 Task: Open Marketing and Sales card apply Yellow label.
Action: Mouse moved to (593, 326)
Screenshot: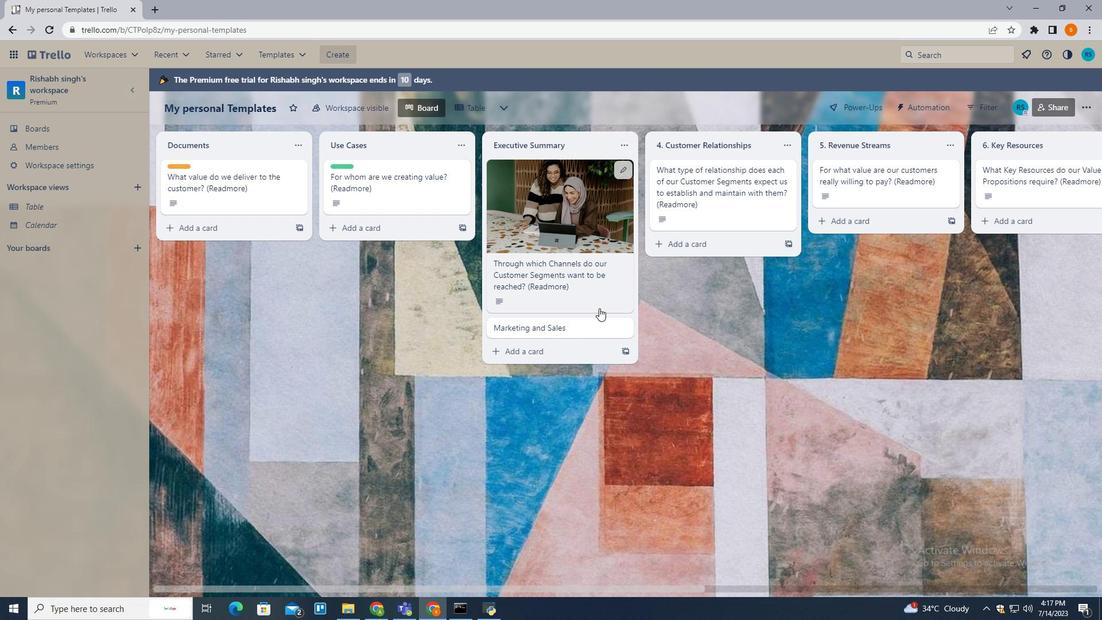 
Action: Mouse pressed left at (593, 326)
Screenshot: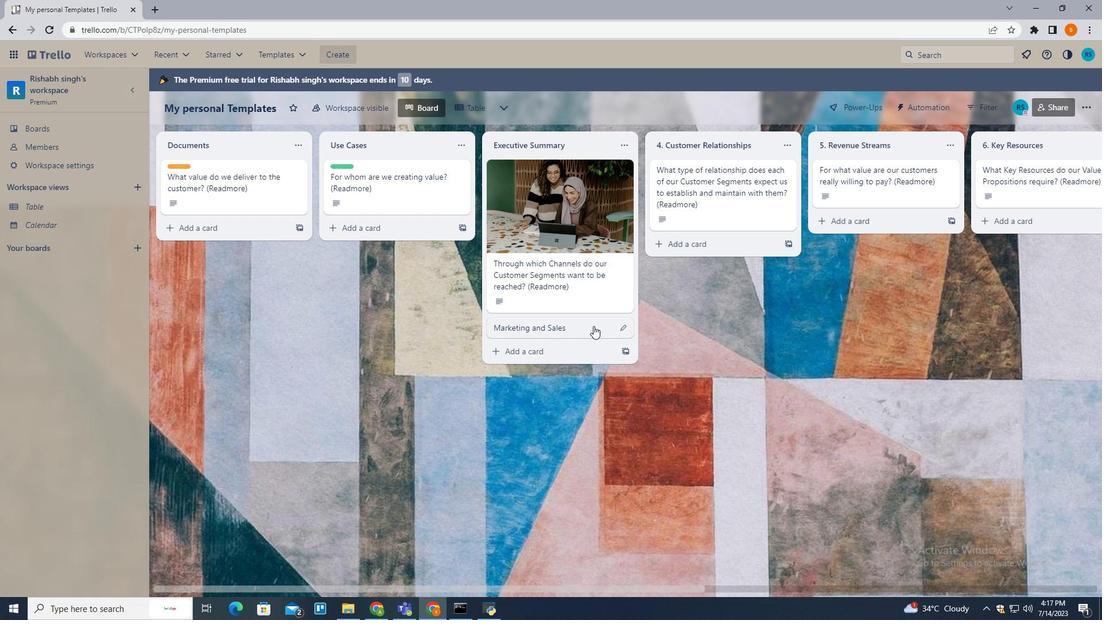 
Action: Mouse moved to (688, 165)
Screenshot: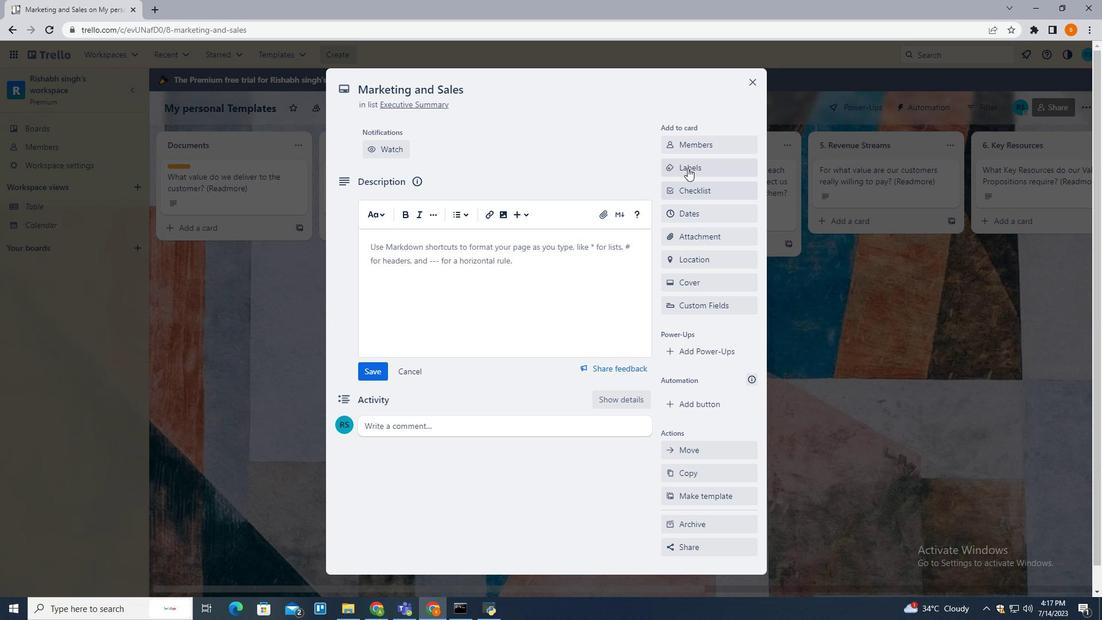 
Action: Mouse pressed left at (688, 165)
Screenshot: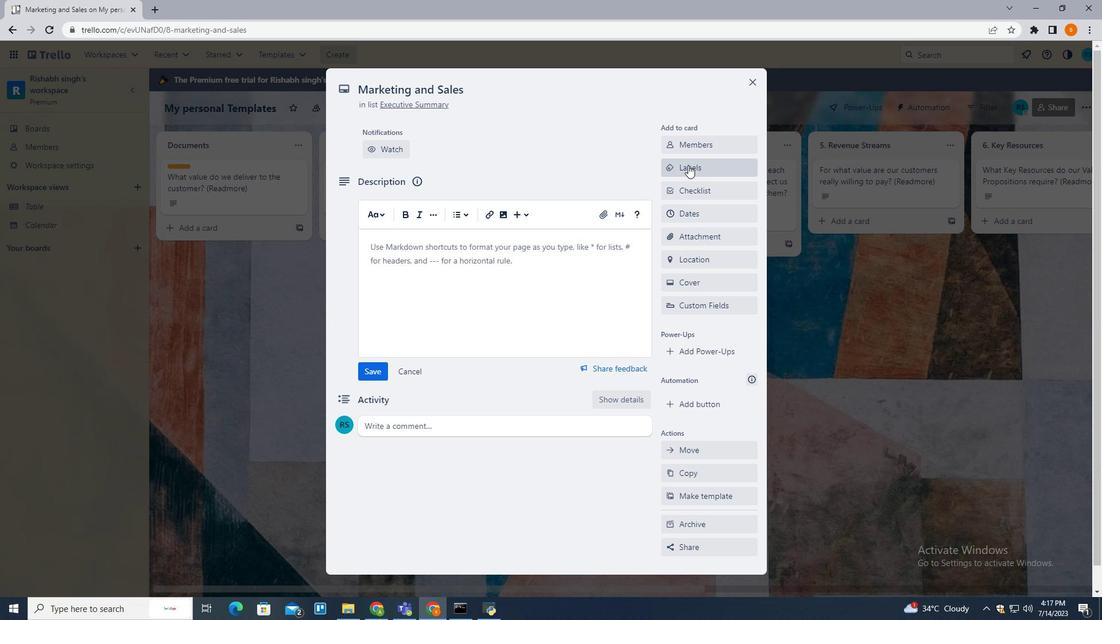 
Action: Mouse moved to (722, 495)
Screenshot: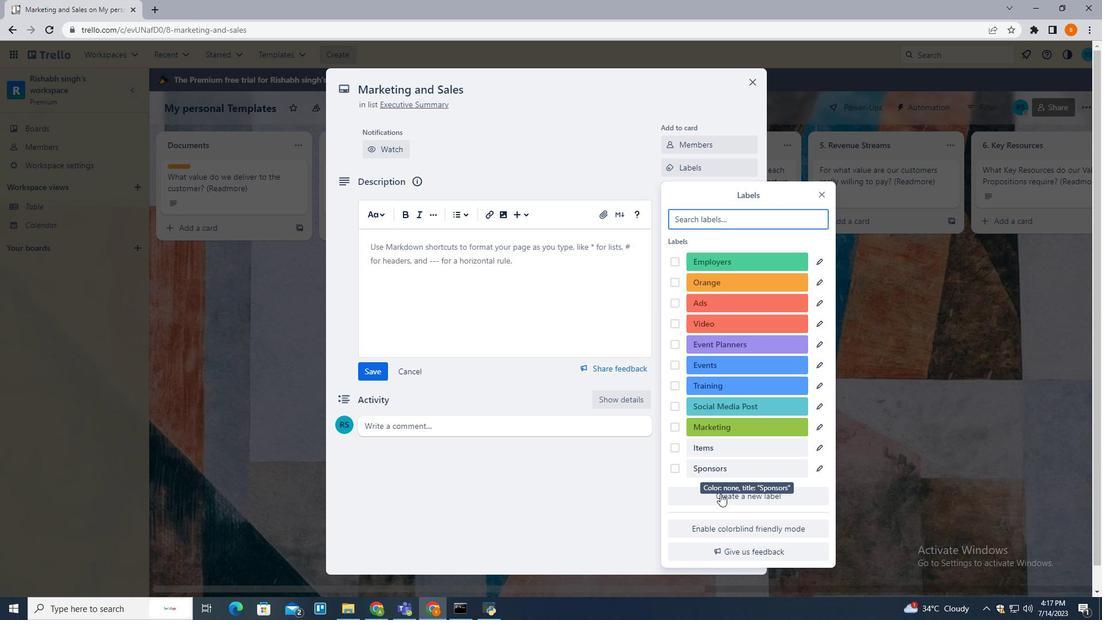 
Action: Mouse pressed left at (722, 495)
Screenshot: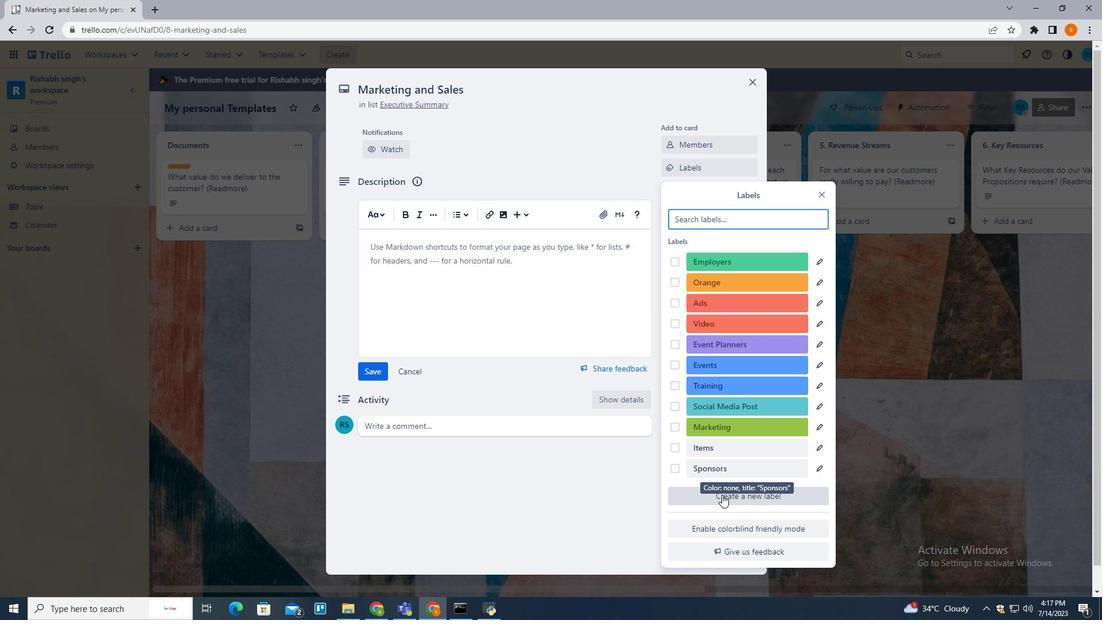 
Action: Mouse moved to (716, 357)
Screenshot: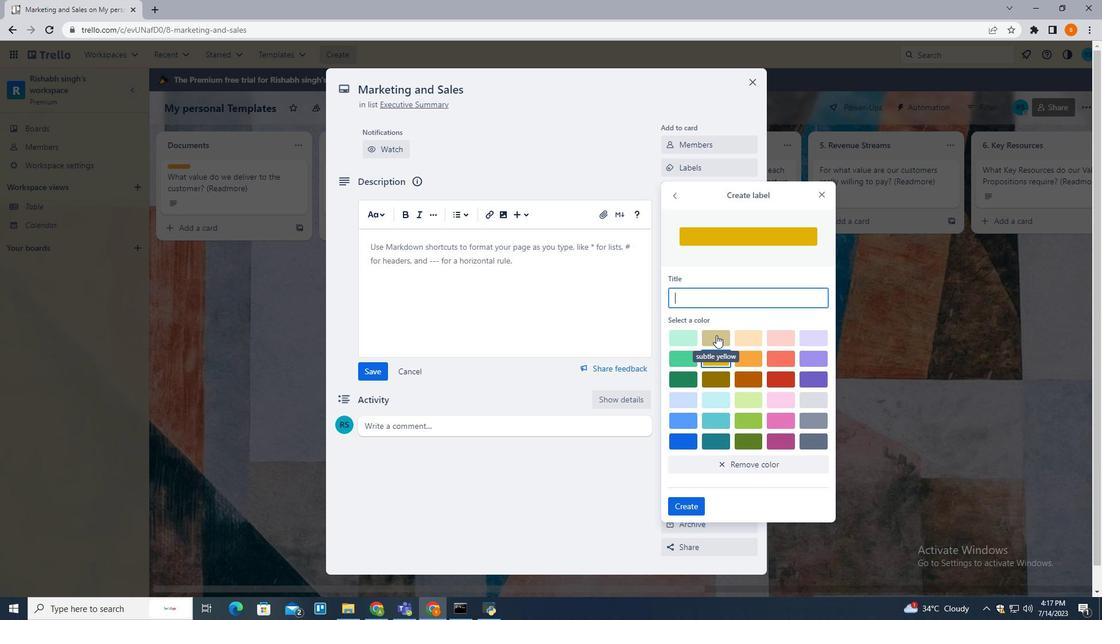 
Action: Mouse pressed left at (716, 357)
Screenshot: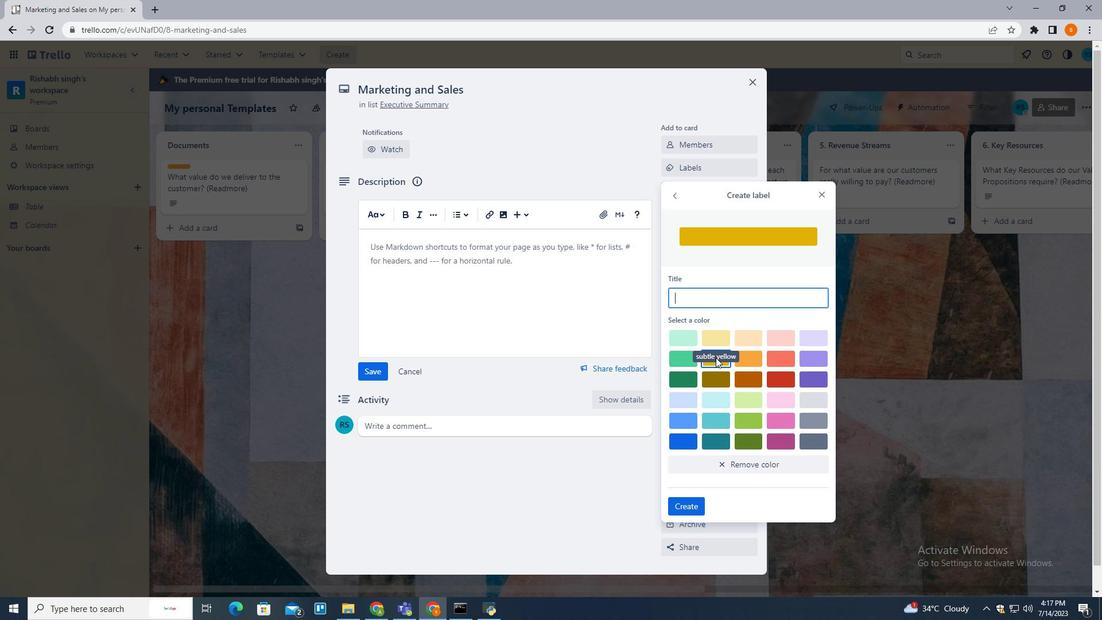 
Action: Mouse moved to (702, 299)
Screenshot: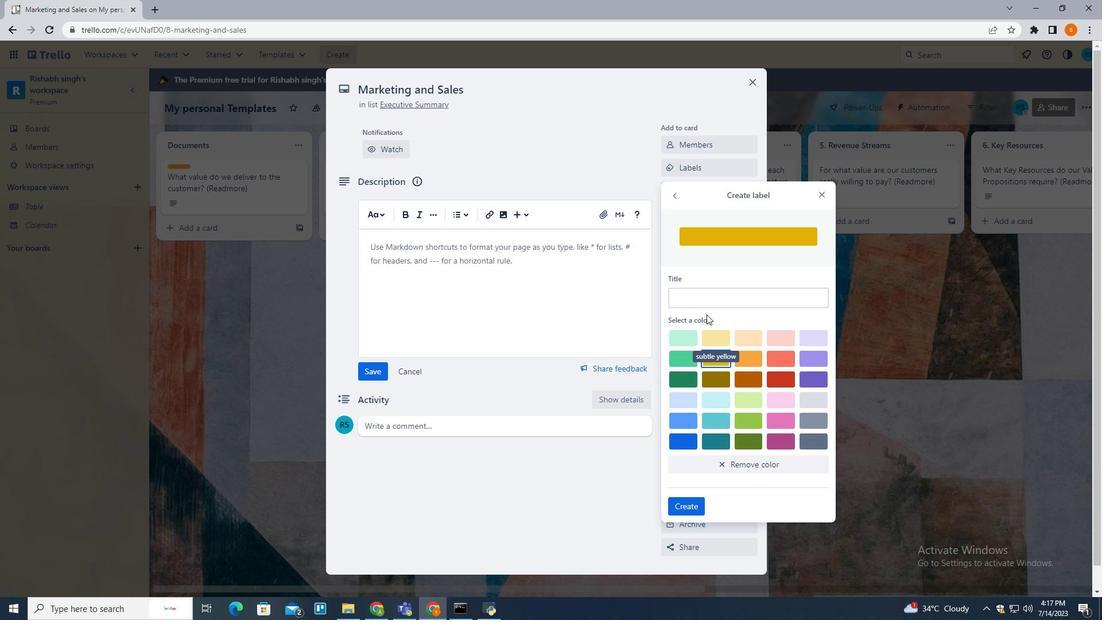 
Action: Mouse pressed left at (702, 299)
Screenshot: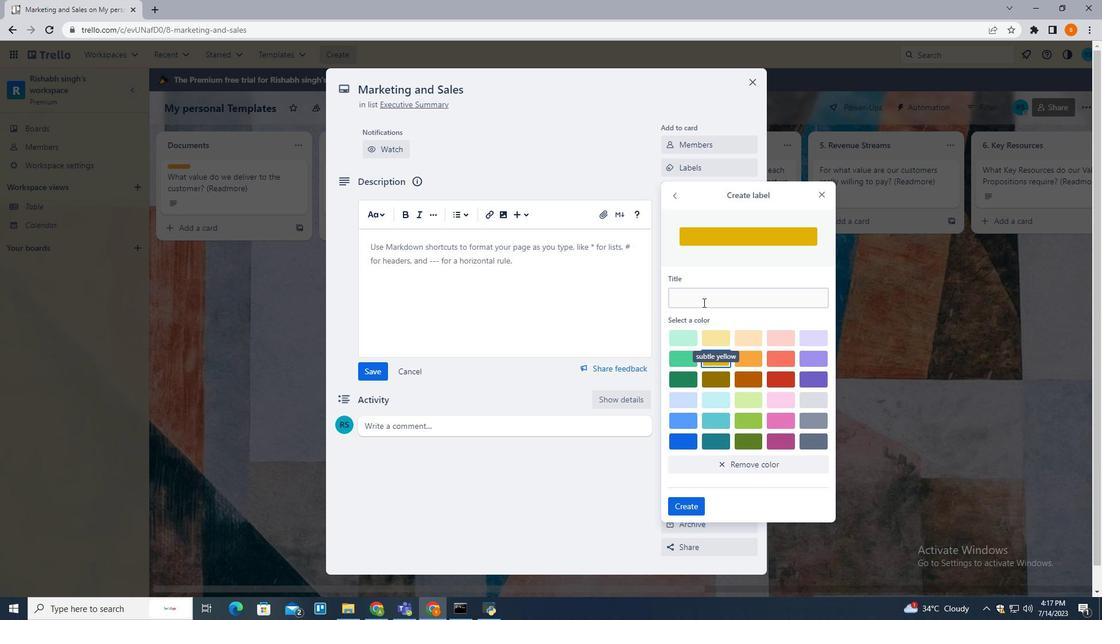 
Action: Key pressed <Key.shift>Yellow
Screenshot: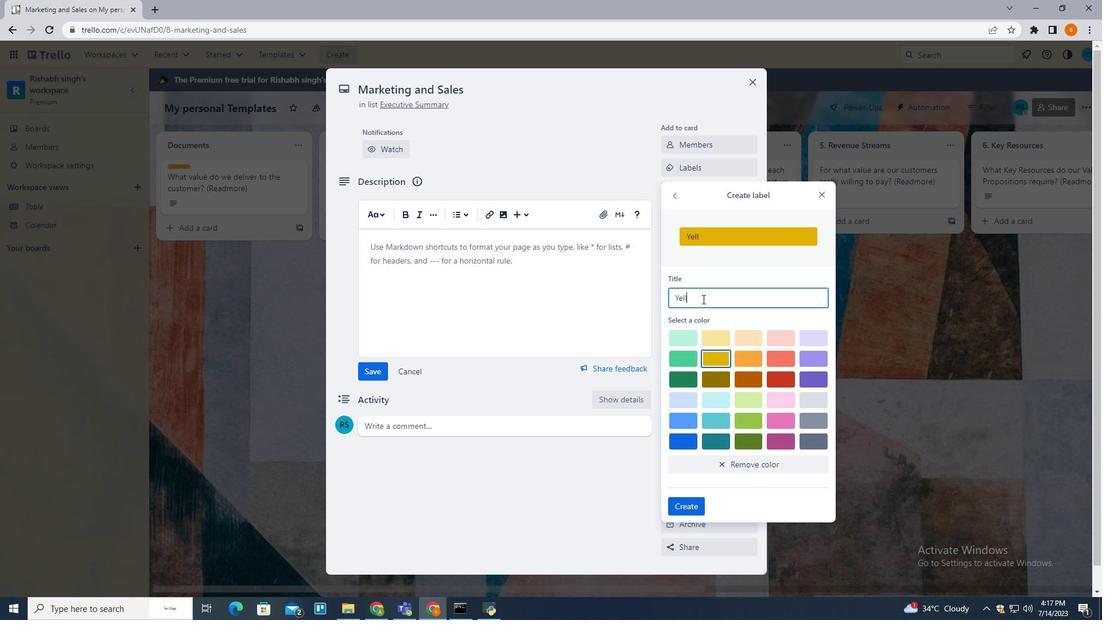 
Action: Mouse moved to (680, 508)
Screenshot: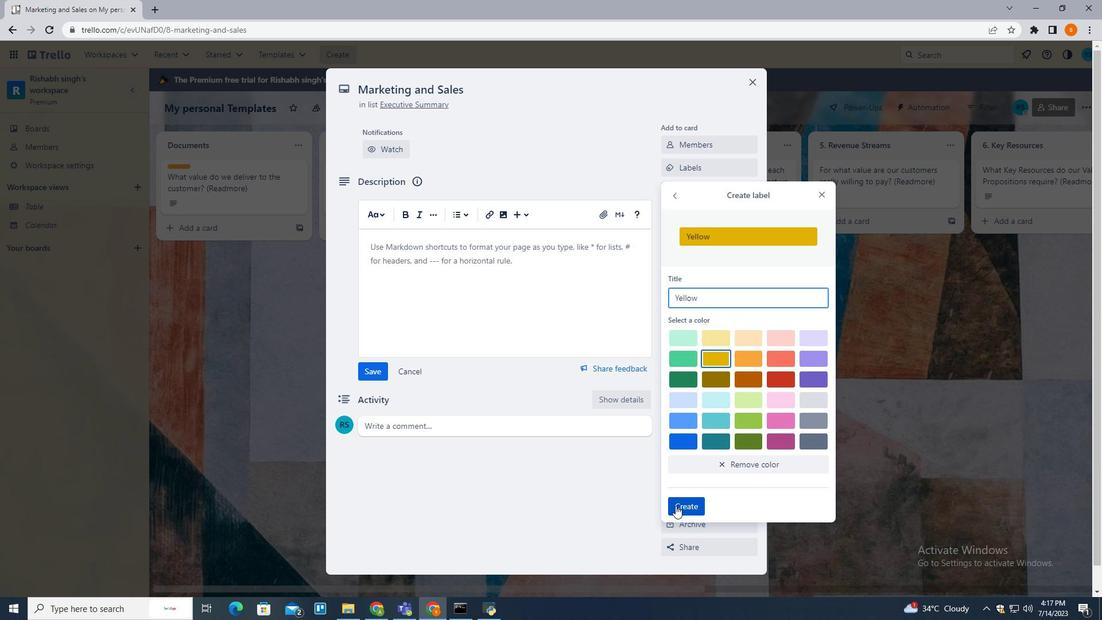 
Action: Mouse pressed left at (680, 508)
Screenshot: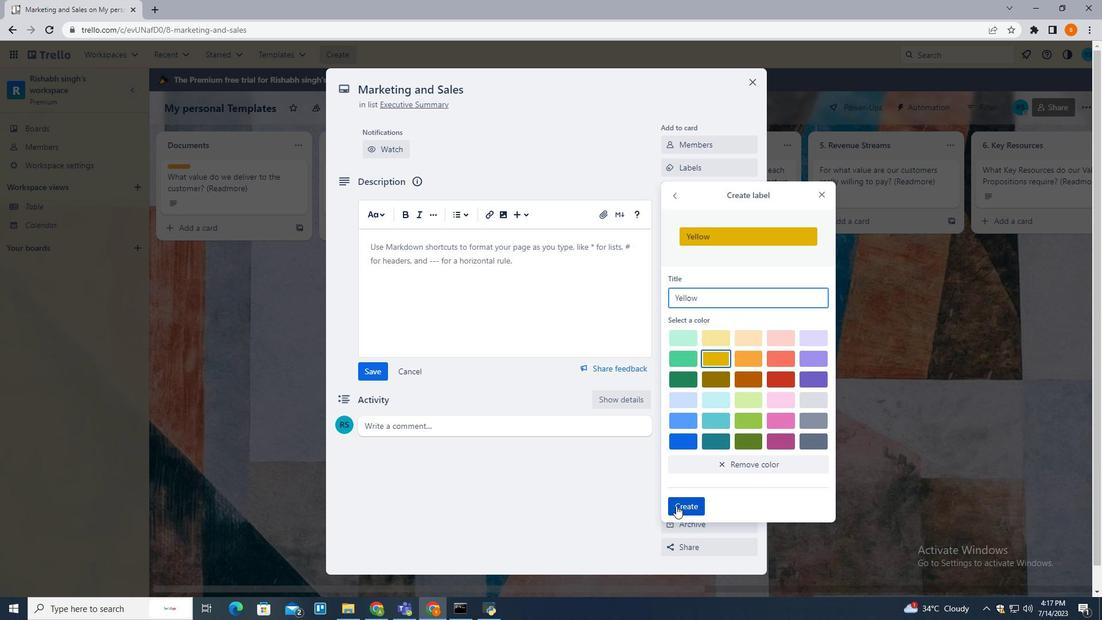 
Action: Mouse moved to (870, 248)
Screenshot: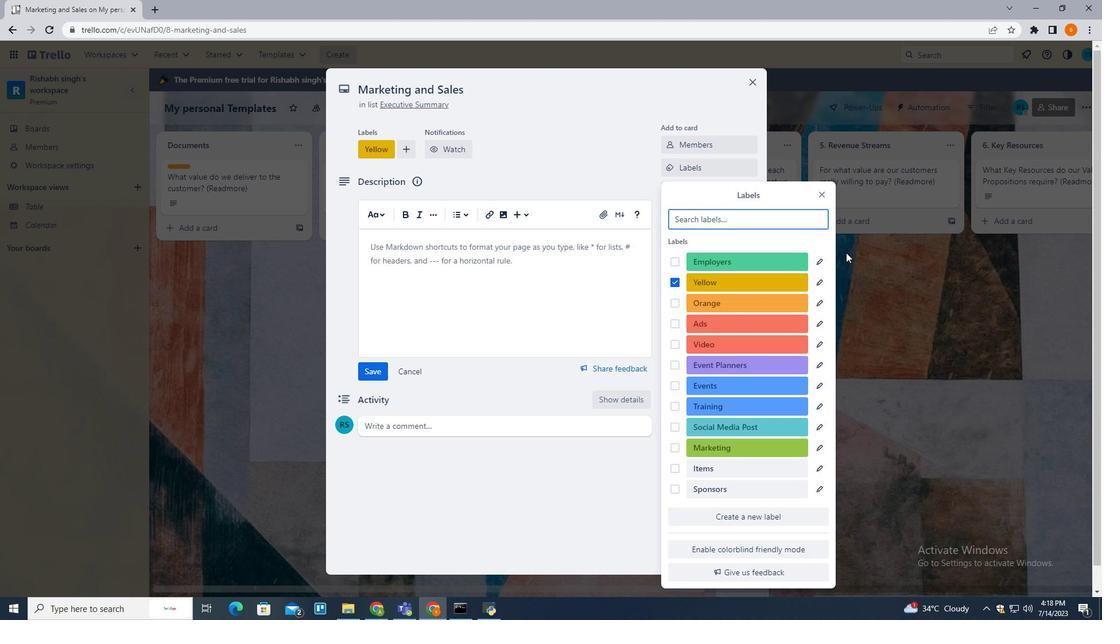 
Action: Mouse pressed left at (870, 248)
Screenshot: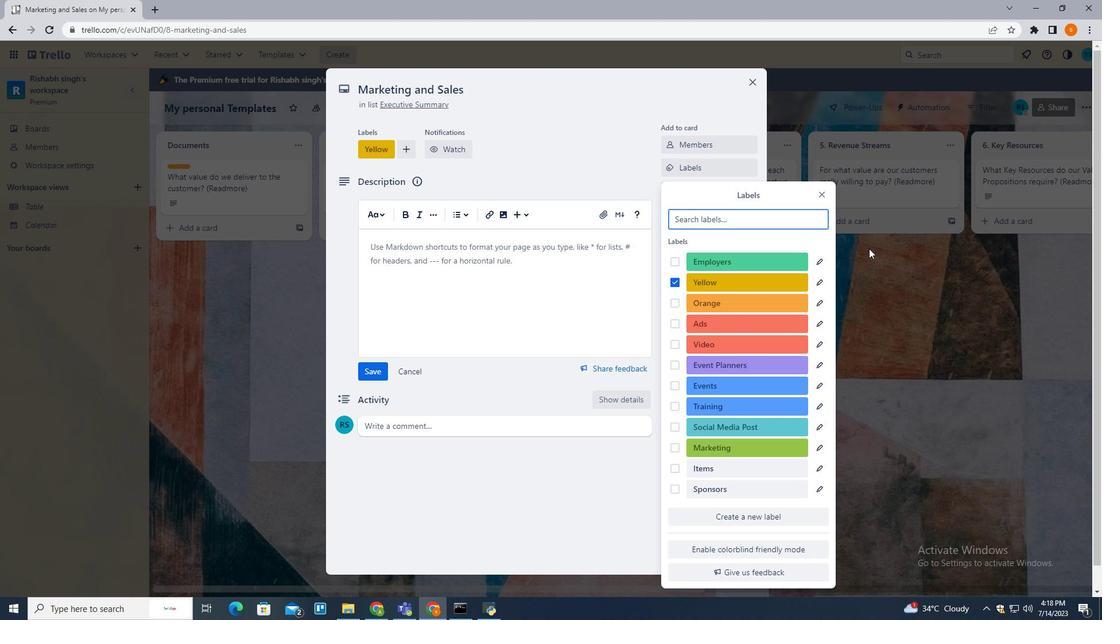 
Action: Mouse moved to (876, 344)
Screenshot: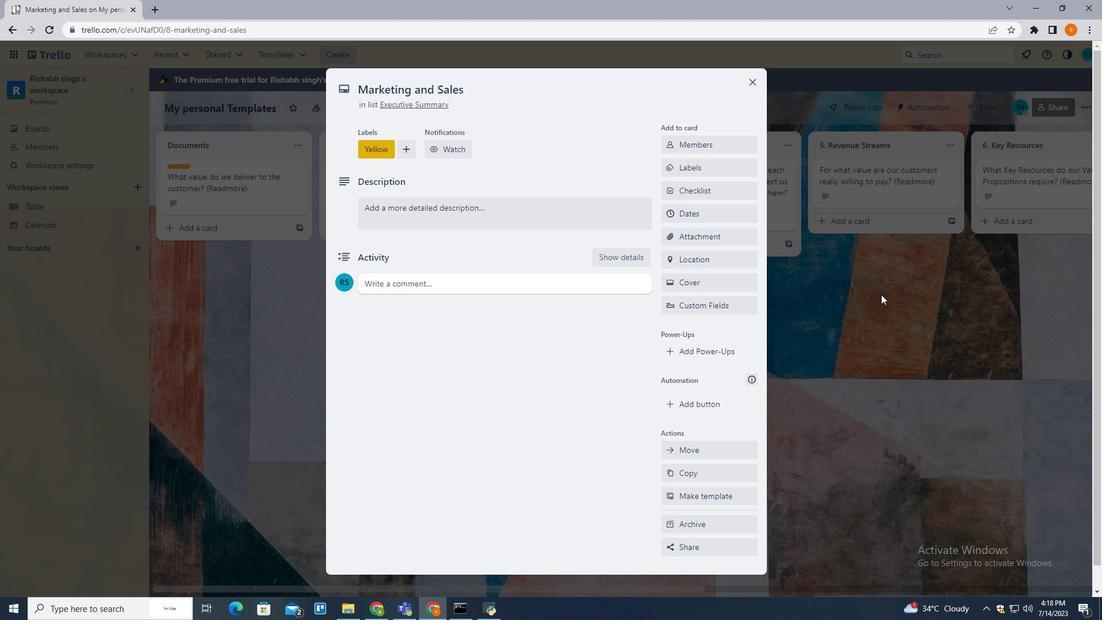 
Action: Mouse pressed left at (876, 344)
Screenshot: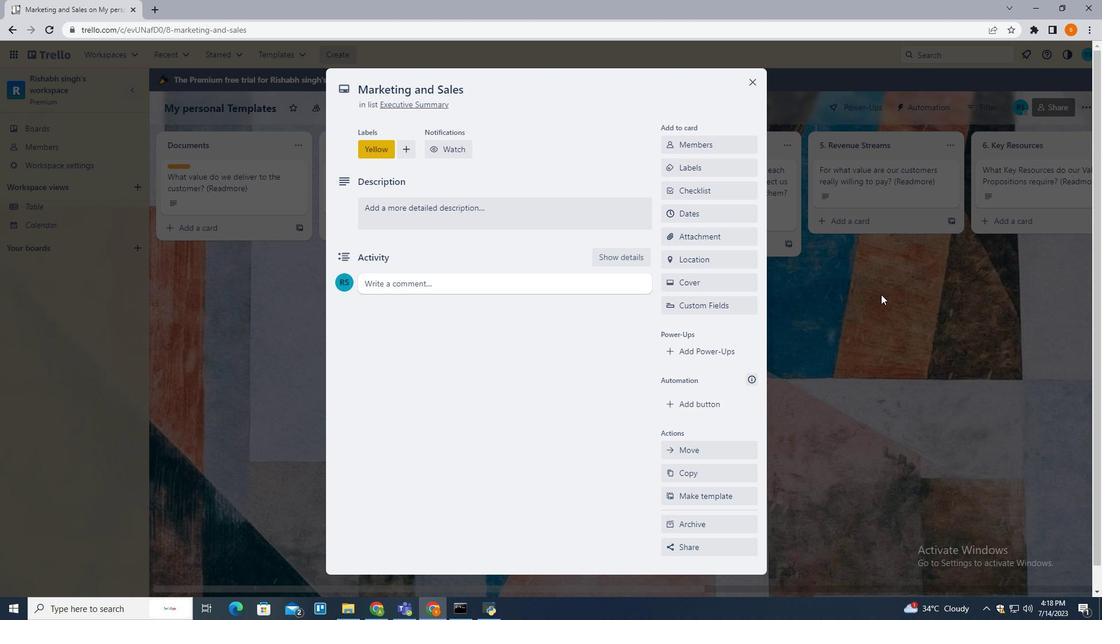 
Action: Mouse moved to (762, 413)
Screenshot: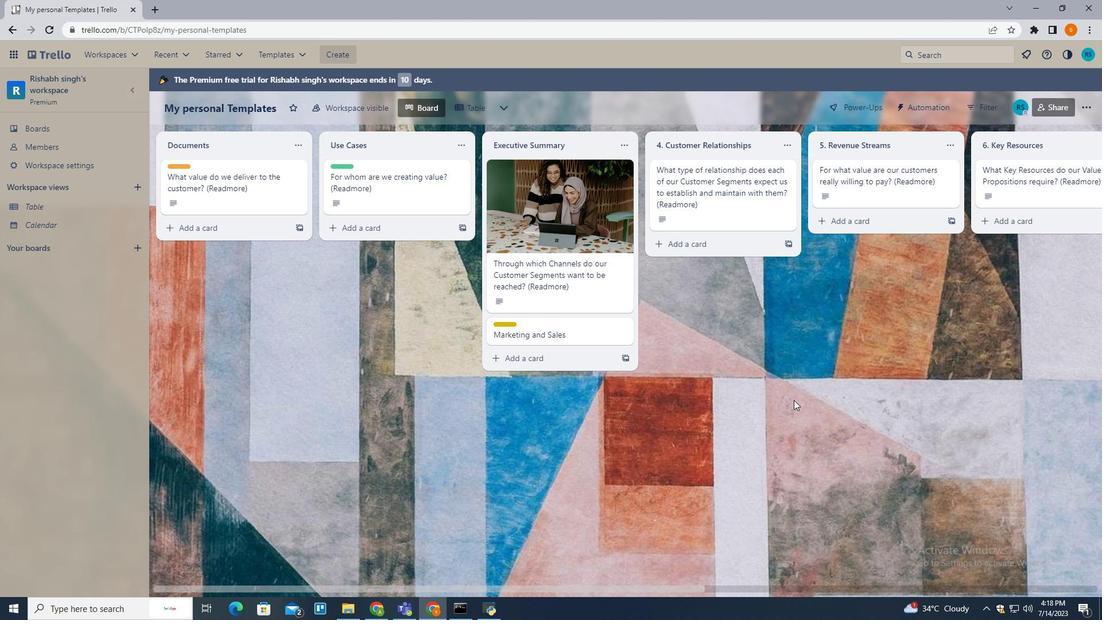 
